 Task: In the  document insurance.txt Download file as 'Plain Text' Share this file with 'softage.1@softage.net' Insert the command  Viewing
Action: Mouse moved to (298, 309)
Screenshot: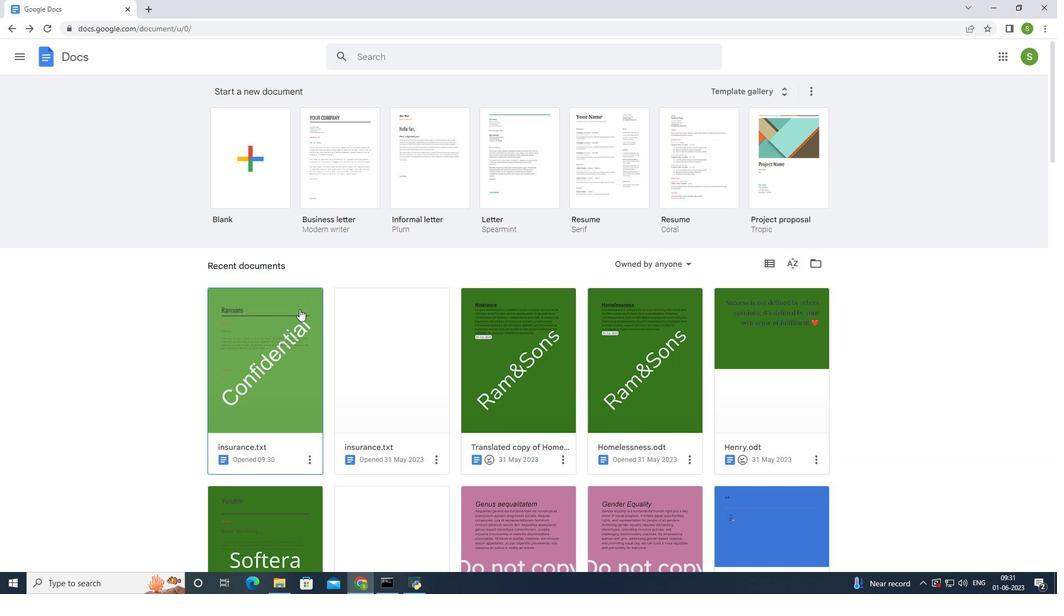 
Action: Mouse pressed left at (298, 309)
Screenshot: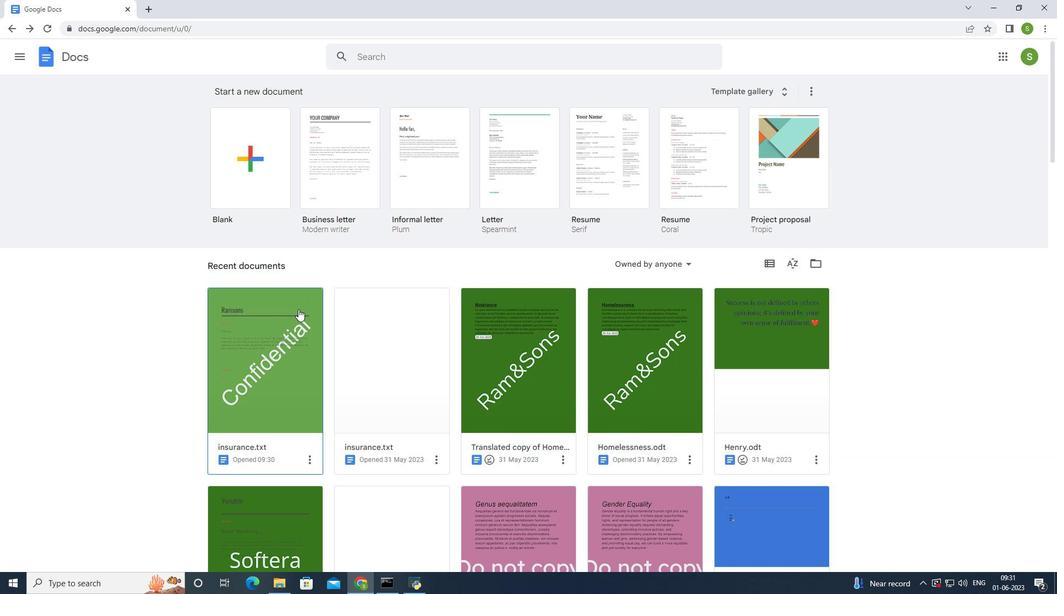 
Action: Mouse moved to (186, 63)
Screenshot: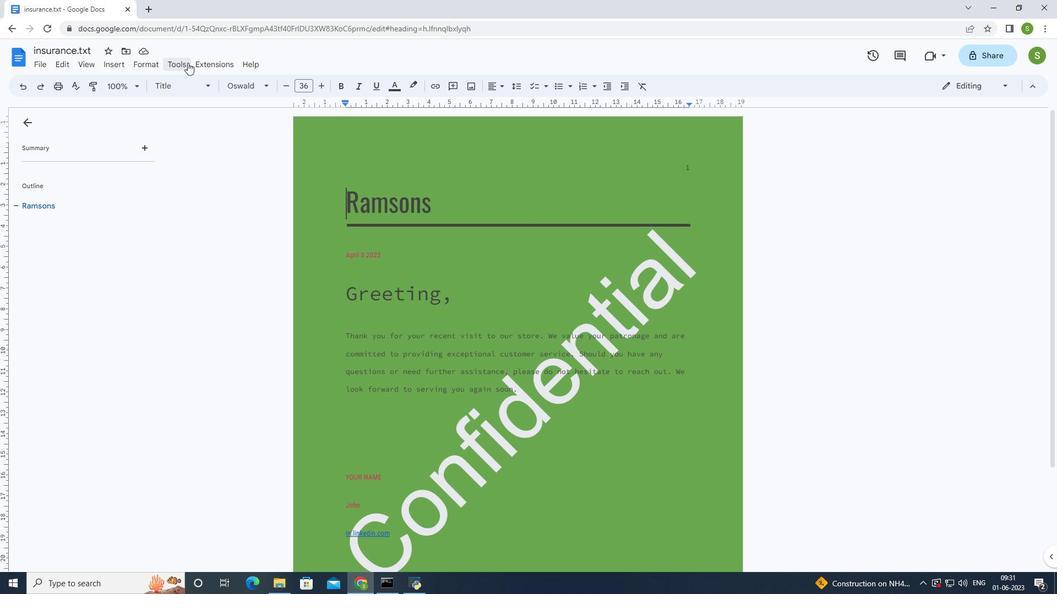 
Action: Mouse pressed left at (186, 63)
Screenshot: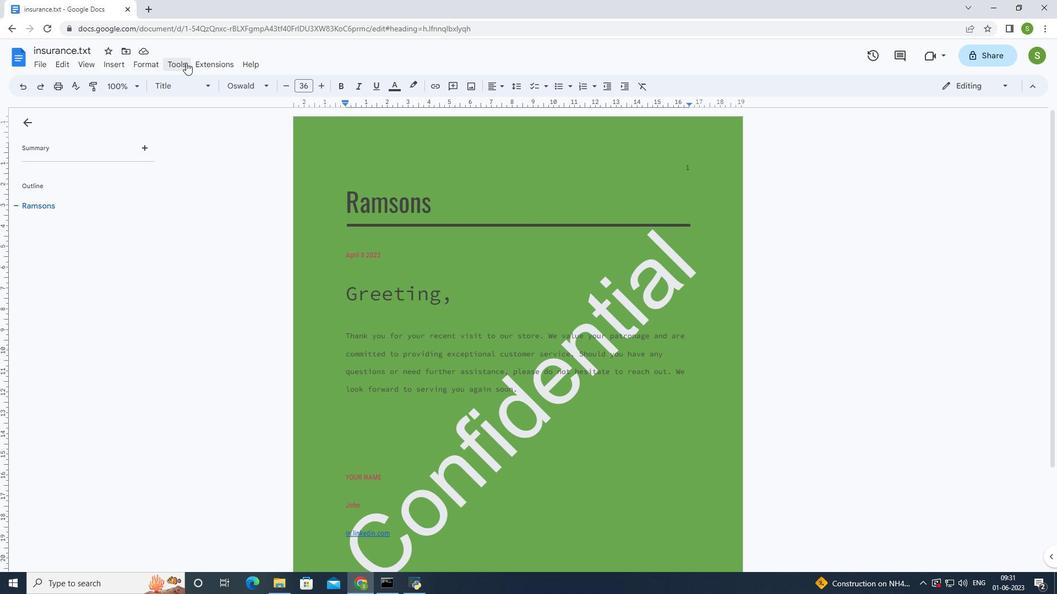 
Action: Mouse moved to (389, 273)
Screenshot: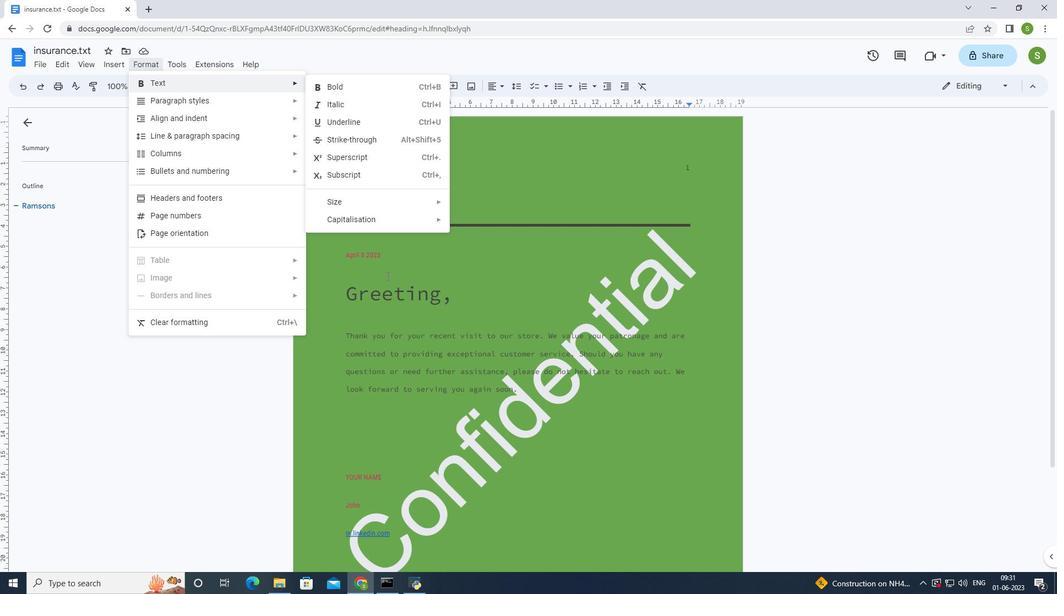 
Action: Mouse pressed left at (389, 273)
Screenshot: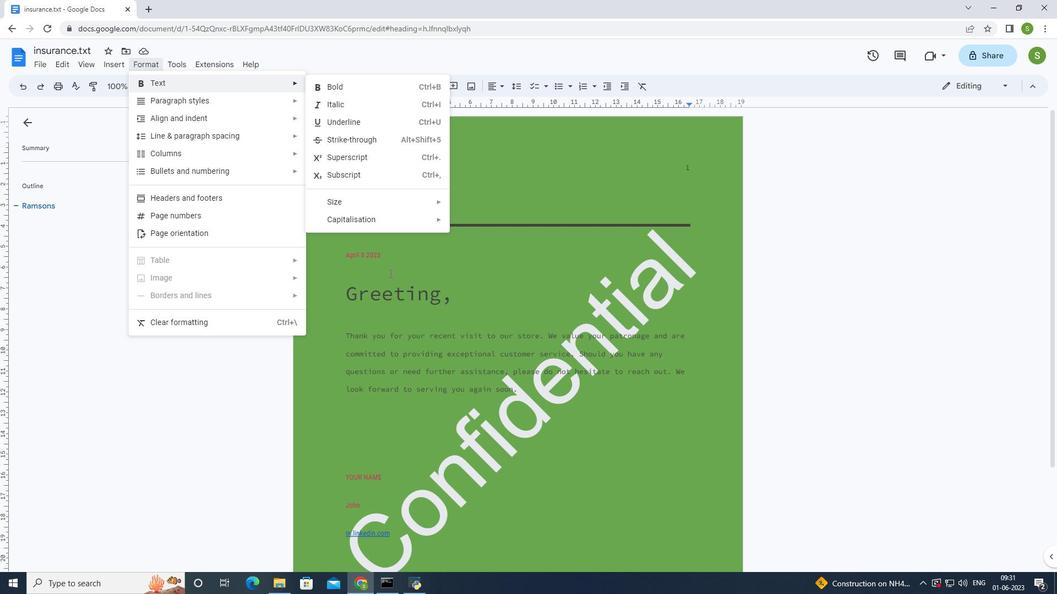 
Action: Mouse moved to (35, 61)
Screenshot: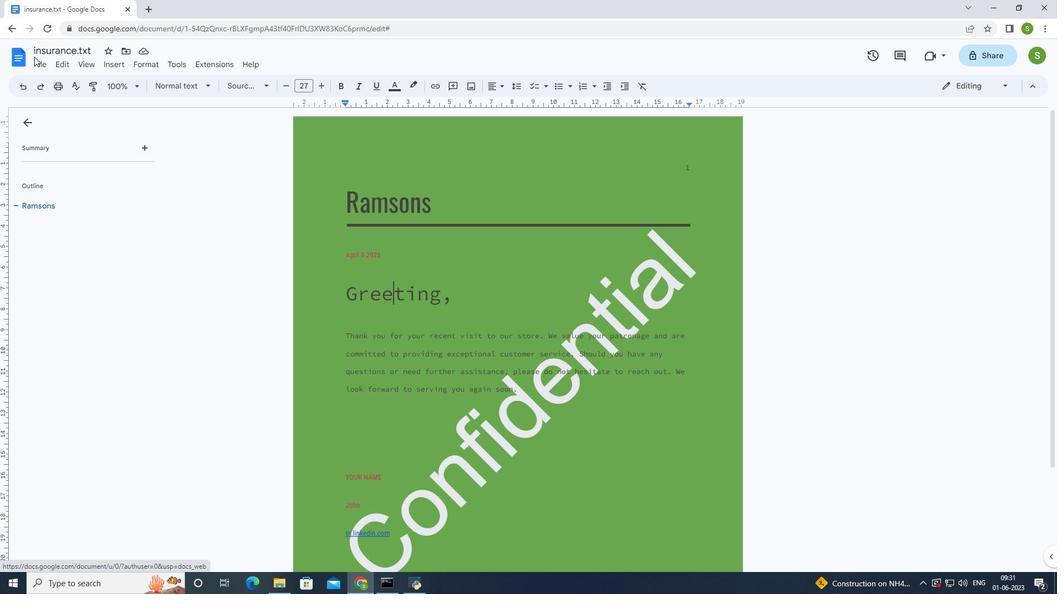 
Action: Mouse pressed left at (35, 61)
Screenshot: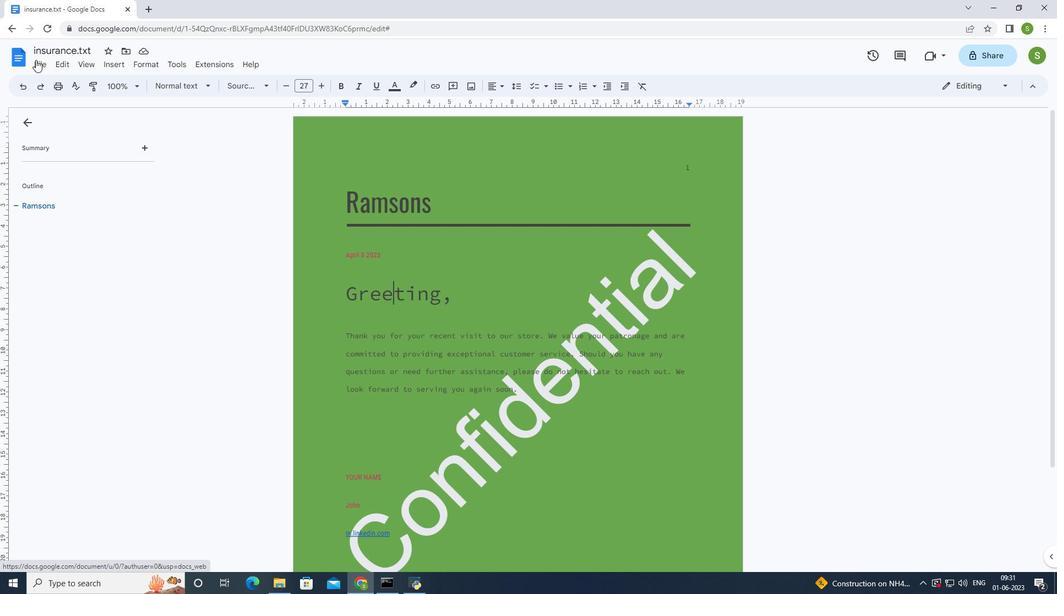 
Action: Mouse moved to (274, 251)
Screenshot: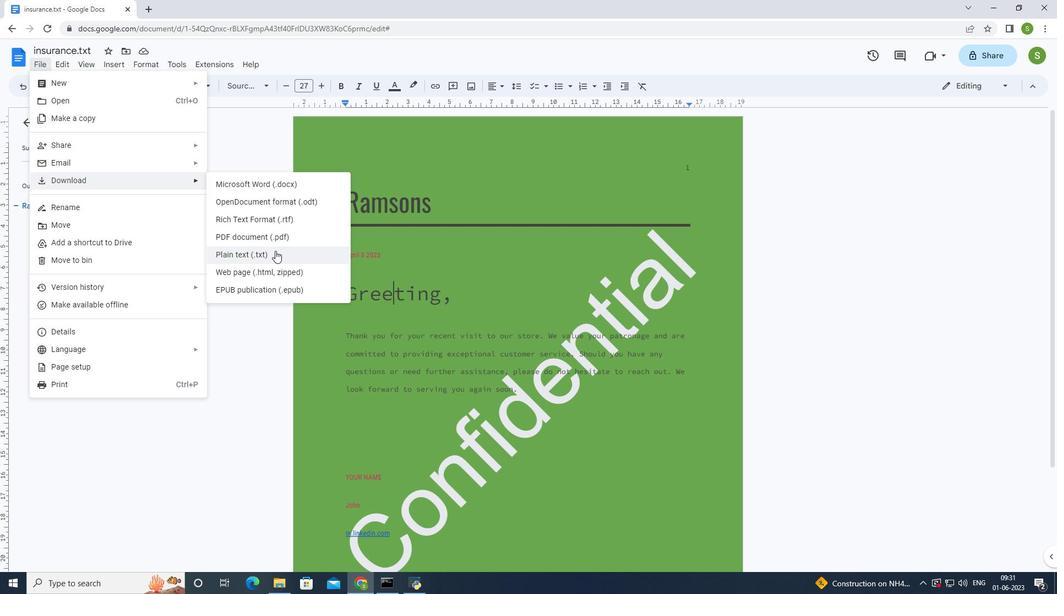 
Action: Mouse pressed left at (274, 251)
Screenshot: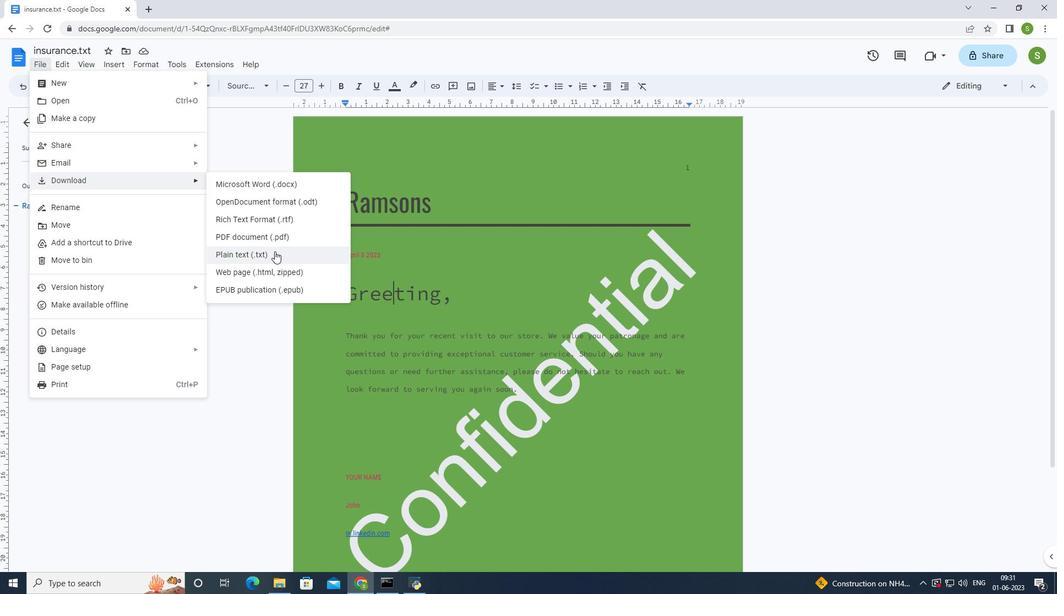 
Action: Mouse moved to (996, 62)
Screenshot: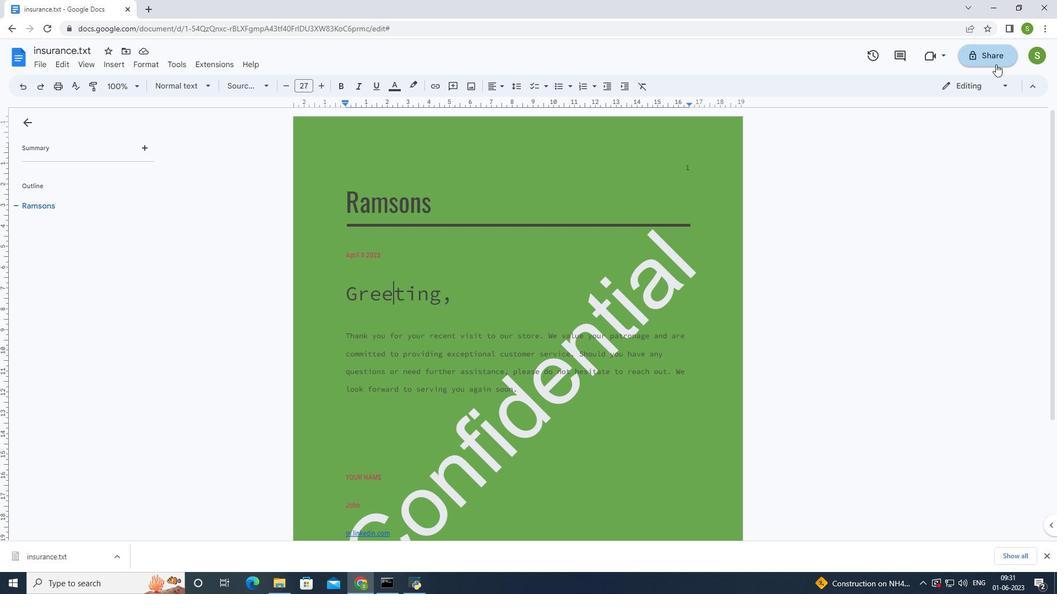 
Action: Mouse pressed left at (996, 62)
Screenshot: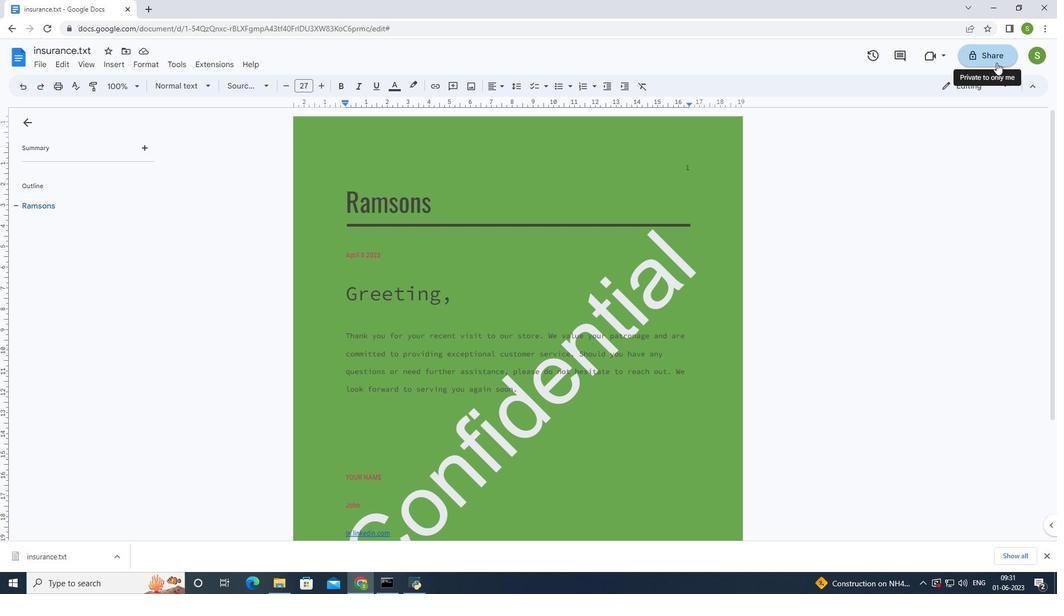
Action: Mouse moved to (500, 235)
Screenshot: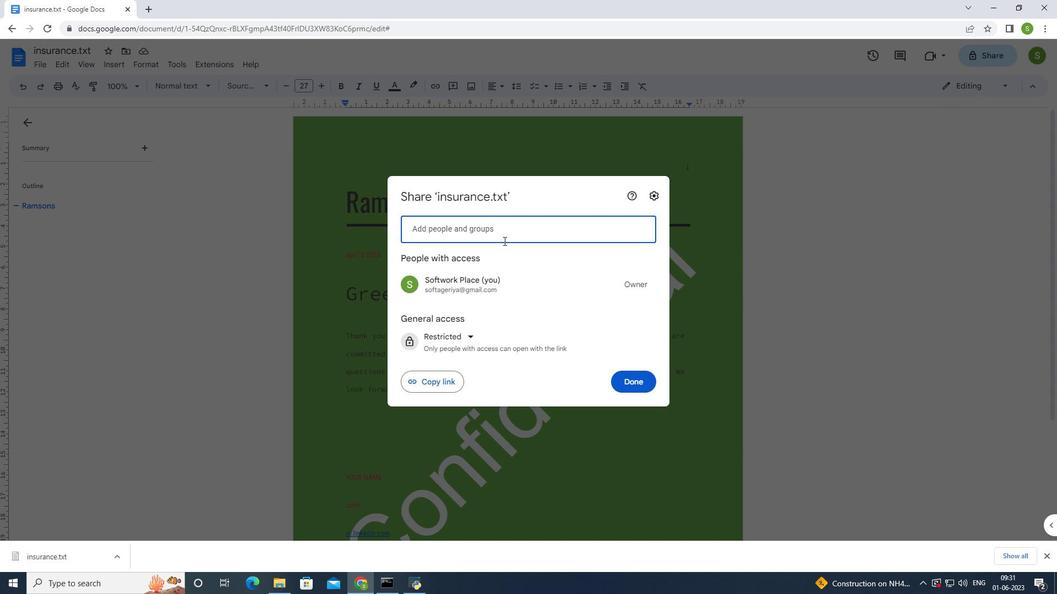 
Action: Mouse pressed left at (500, 235)
Screenshot: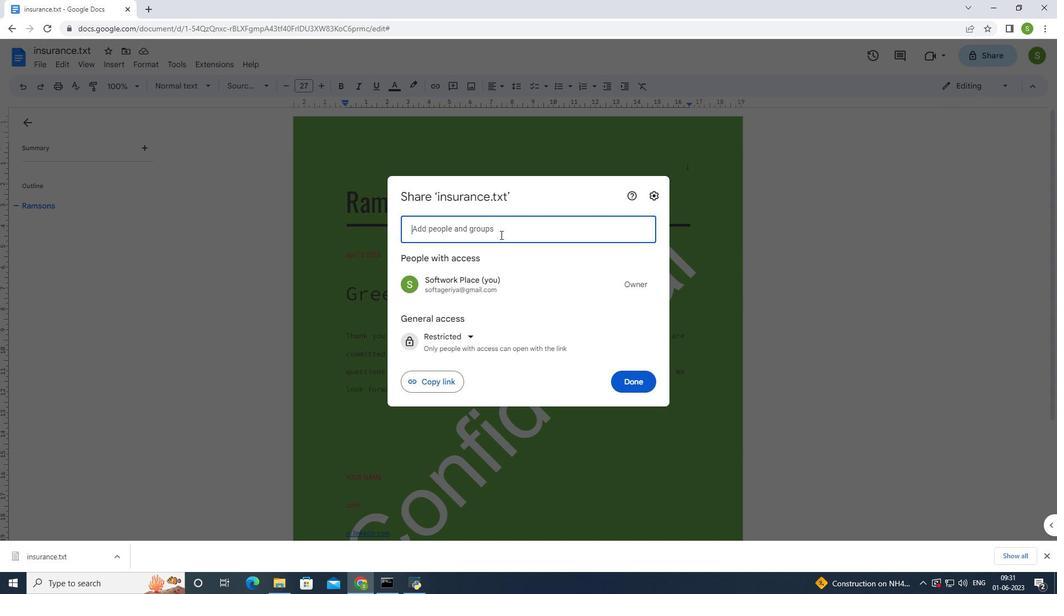 
Action: Mouse moved to (515, 237)
Screenshot: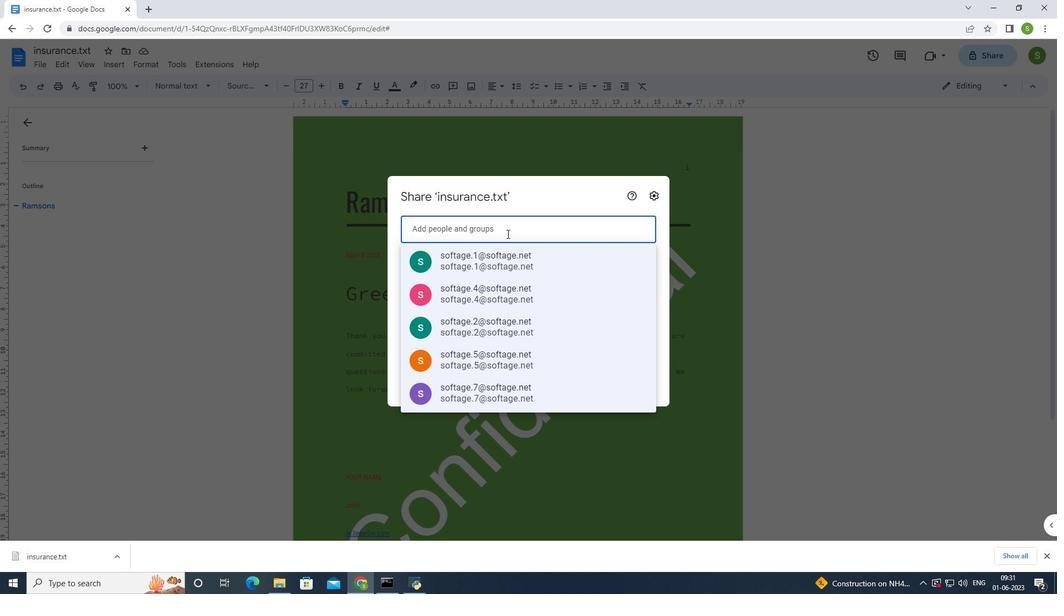 
Action: Key pressed softage.1<Key.shift>@softage.co<Key.backspace><Key.backspace>net<Key.enter>
Screenshot: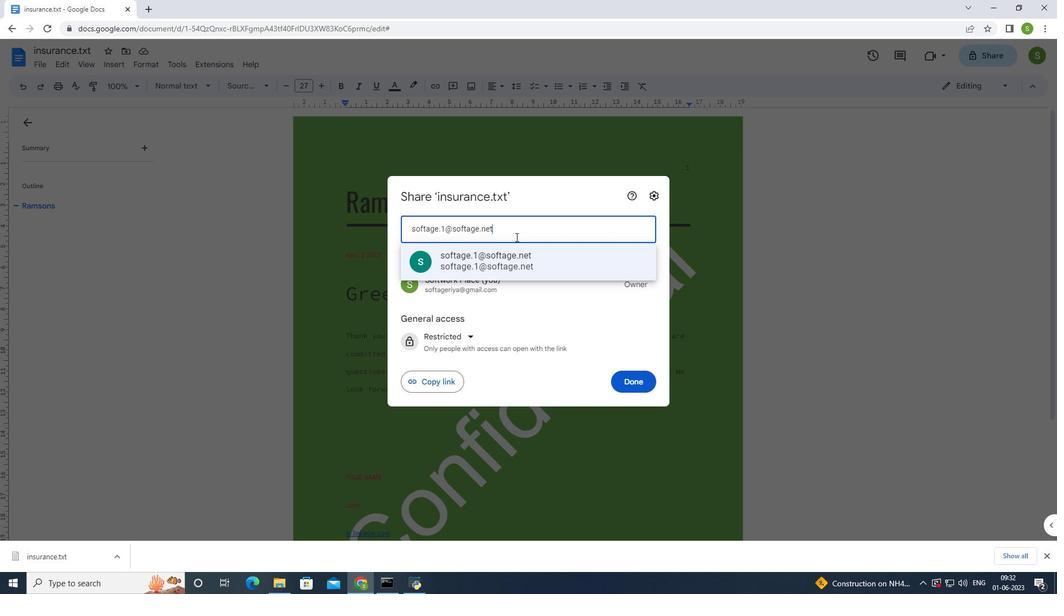 
Action: Mouse moved to (638, 373)
Screenshot: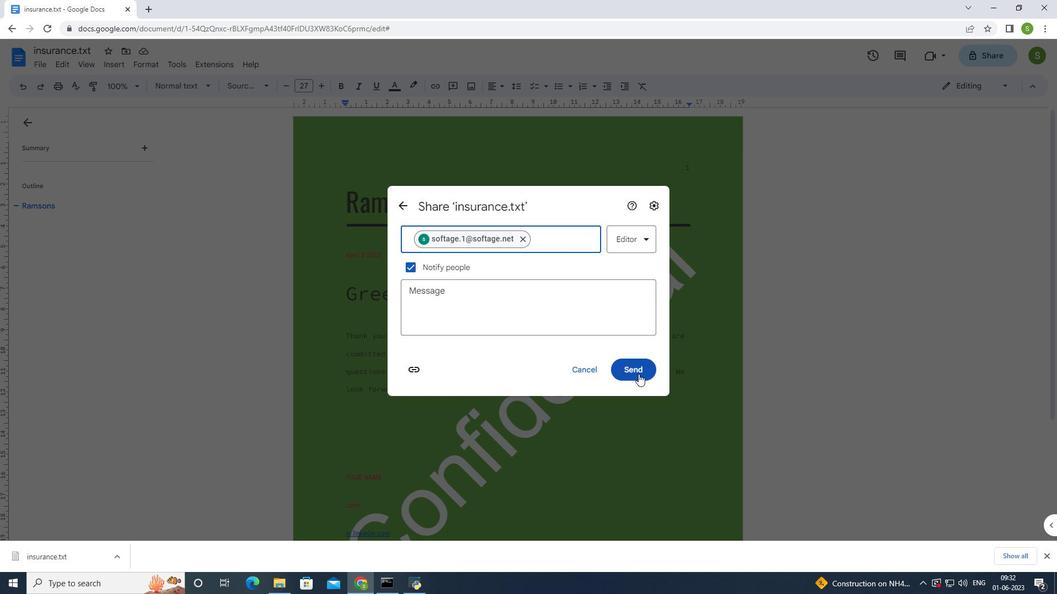 
Action: Mouse pressed left at (638, 373)
Screenshot: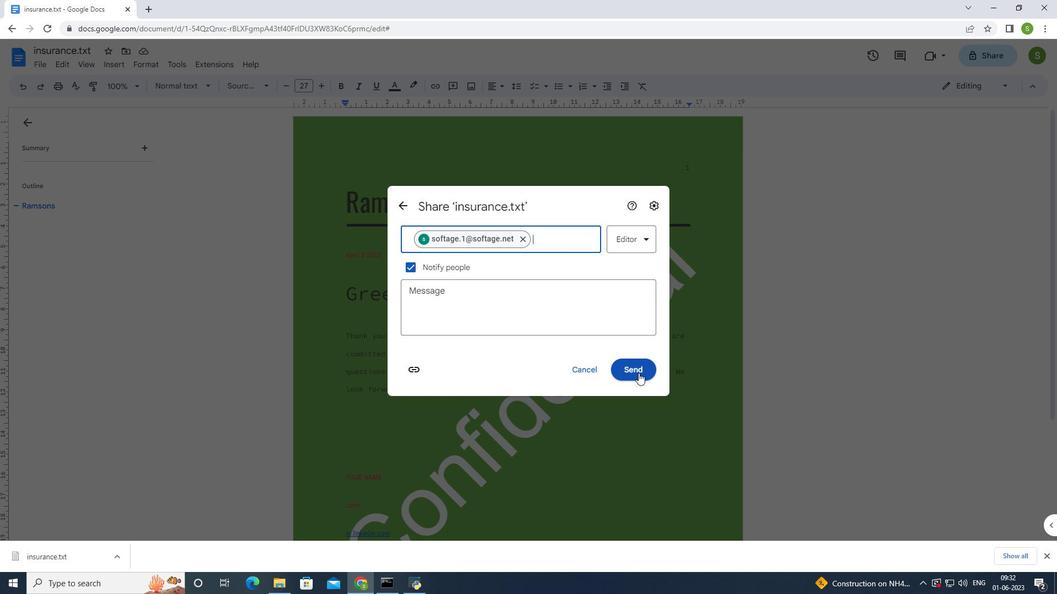 
Action: Mouse moved to (1001, 84)
Screenshot: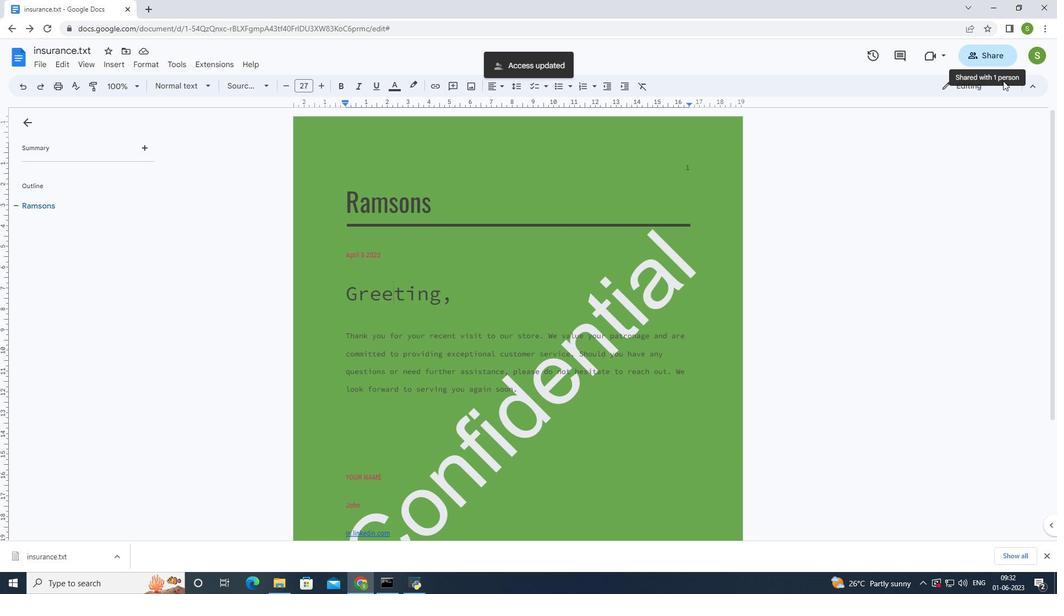 
Action: Mouse pressed left at (1001, 84)
Screenshot: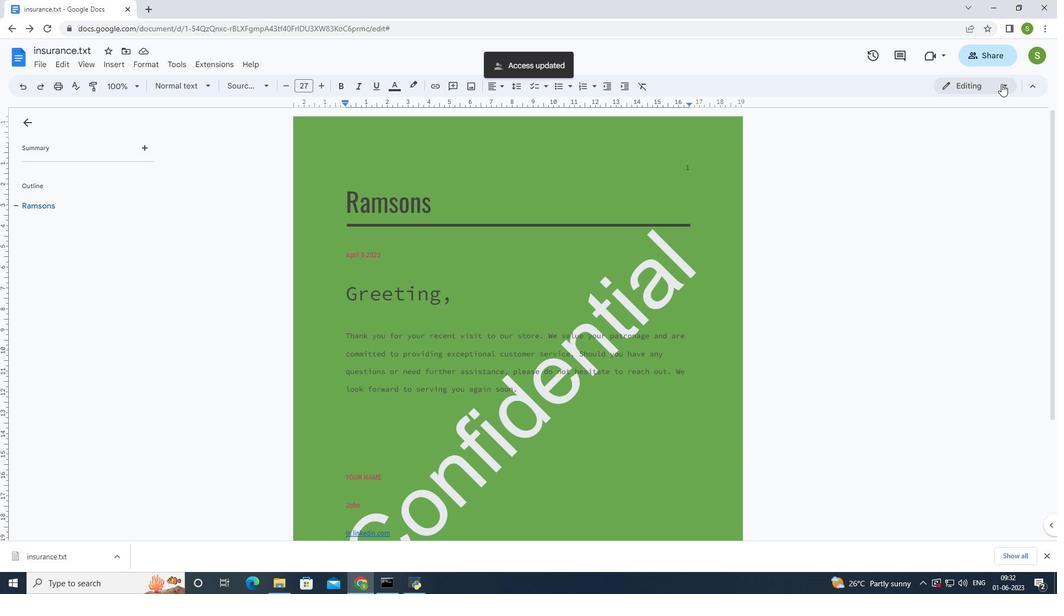 
Action: Mouse moved to (961, 165)
Screenshot: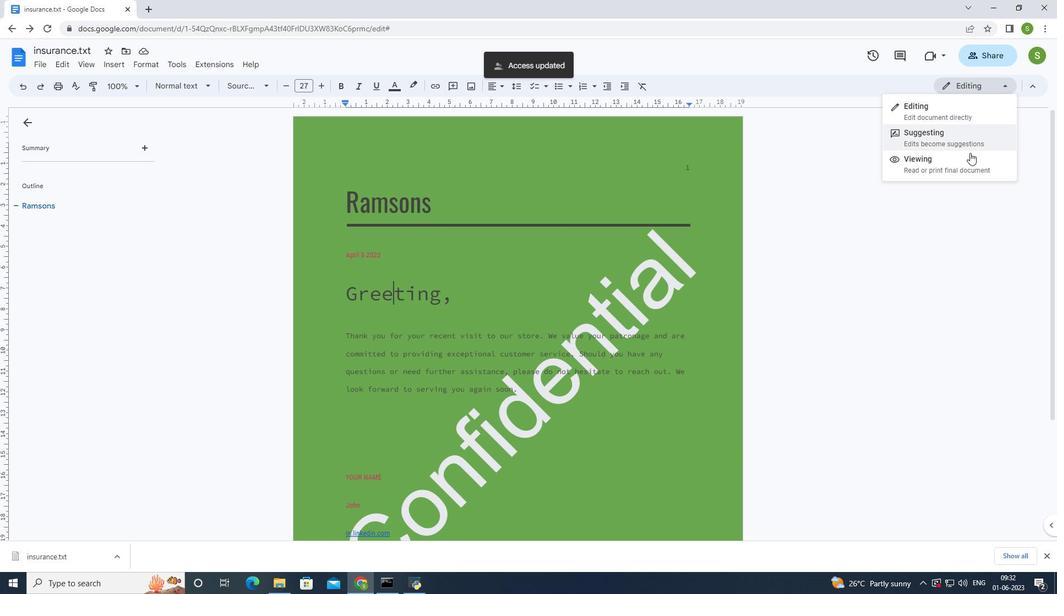 
Action: Mouse pressed left at (961, 165)
Screenshot: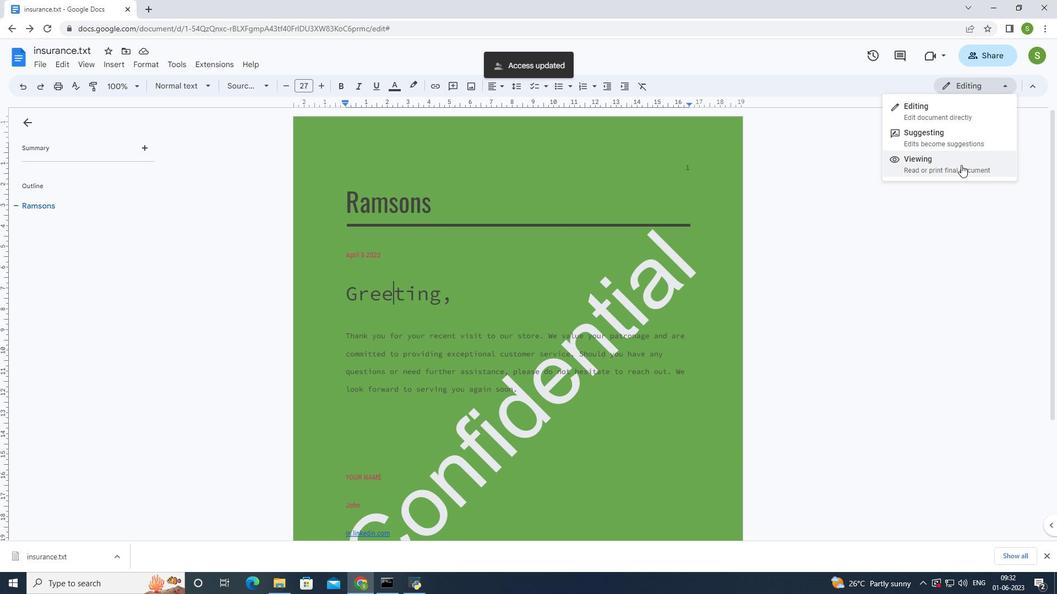 
Action: Mouse moved to (713, 200)
Screenshot: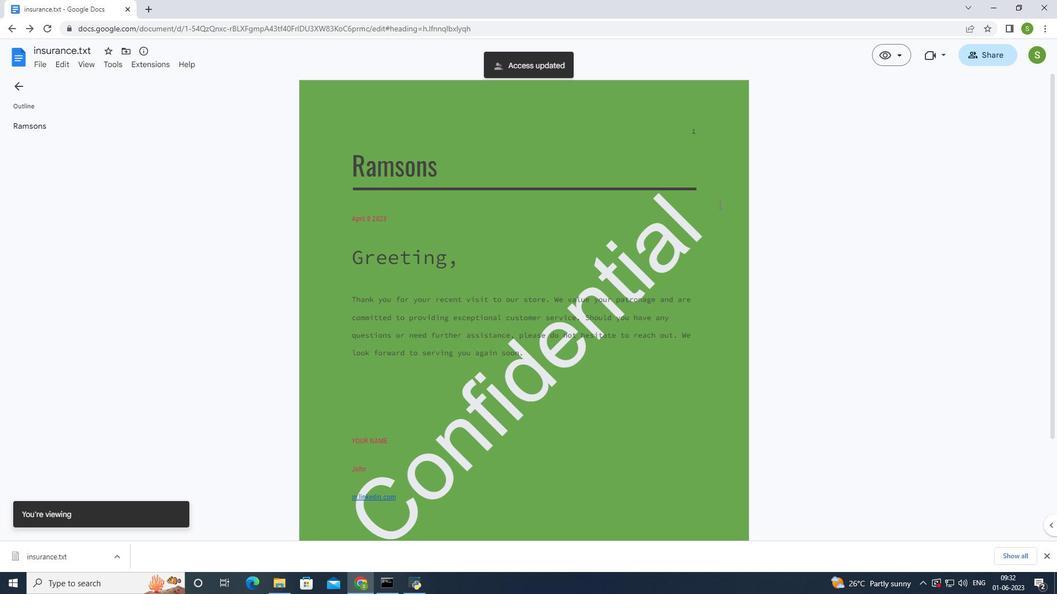 
Action: Mouse scrolled (713, 200) with delta (0, 0)
Screenshot: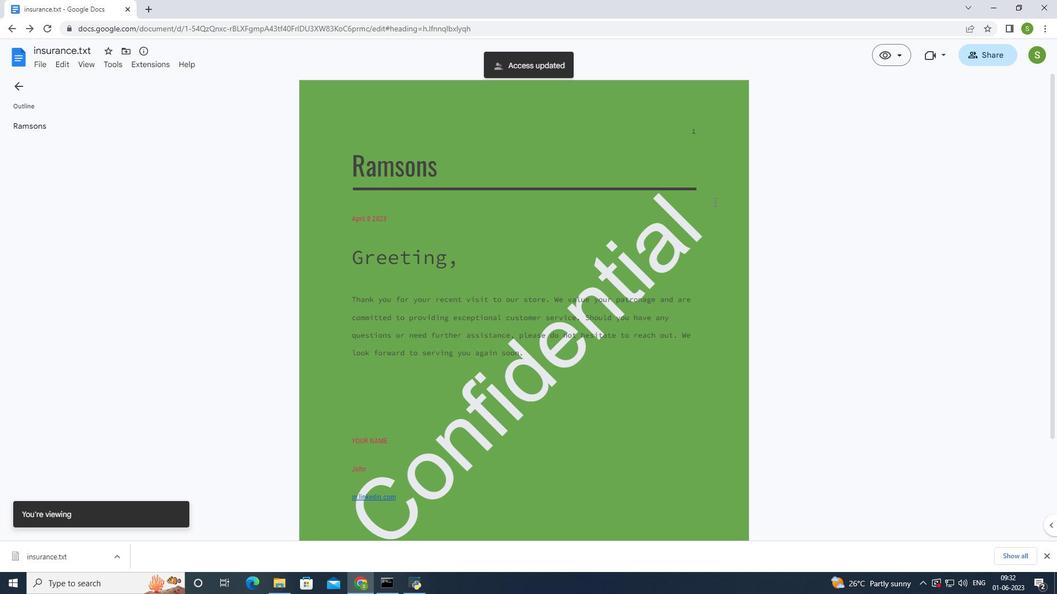 
Action: Mouse scrolled (713, 200) with delta (0, 0)
Screenshot: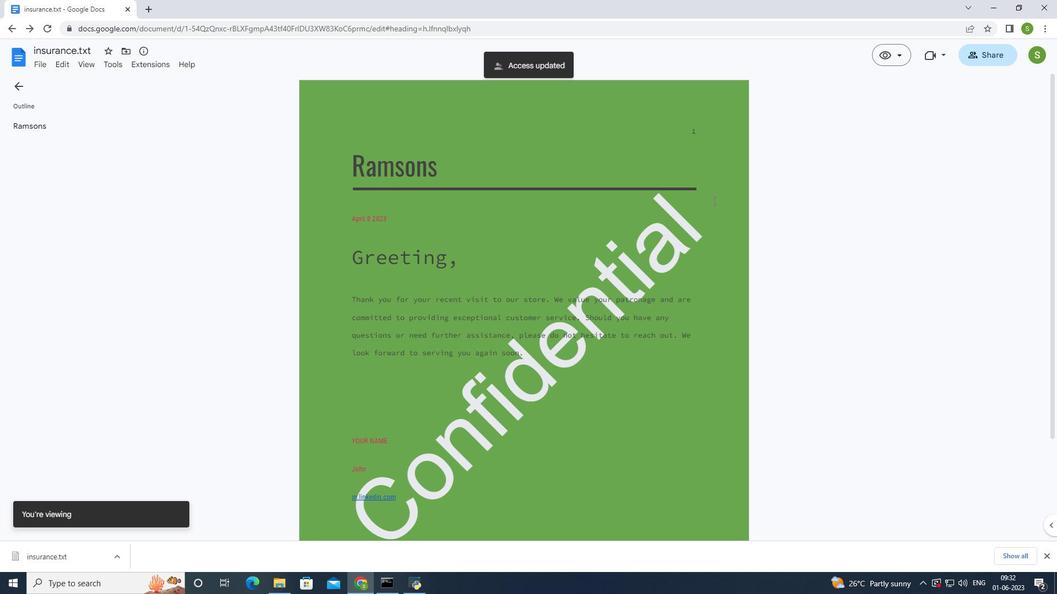 
Action: Mouse scrolled (713, 200) with delta (0, 0)
Screenshot: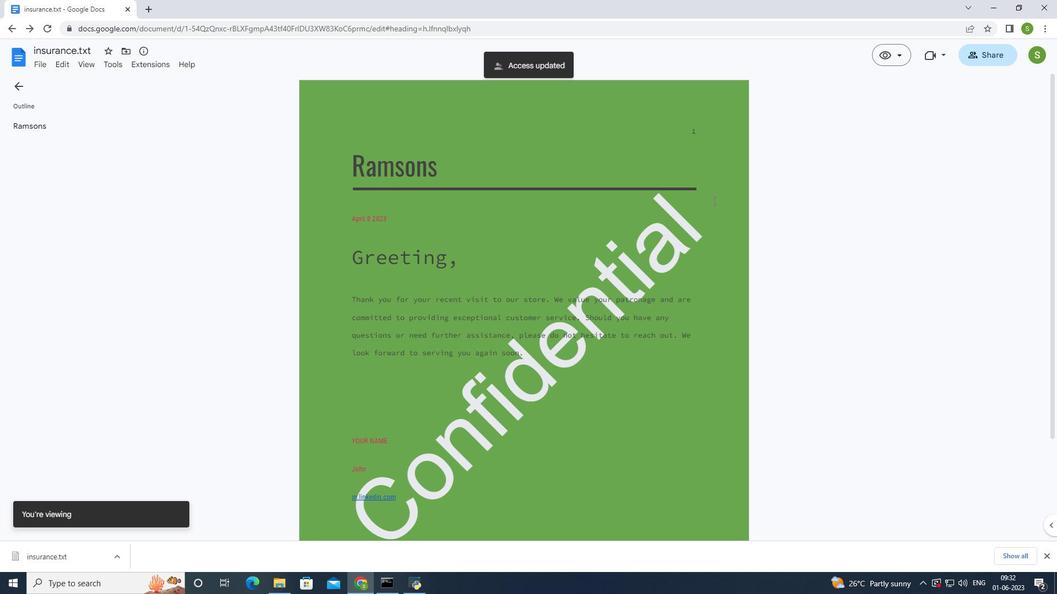 
Action: Mouse scrolled (713, 200) with delta (0, 0)
Screenshot: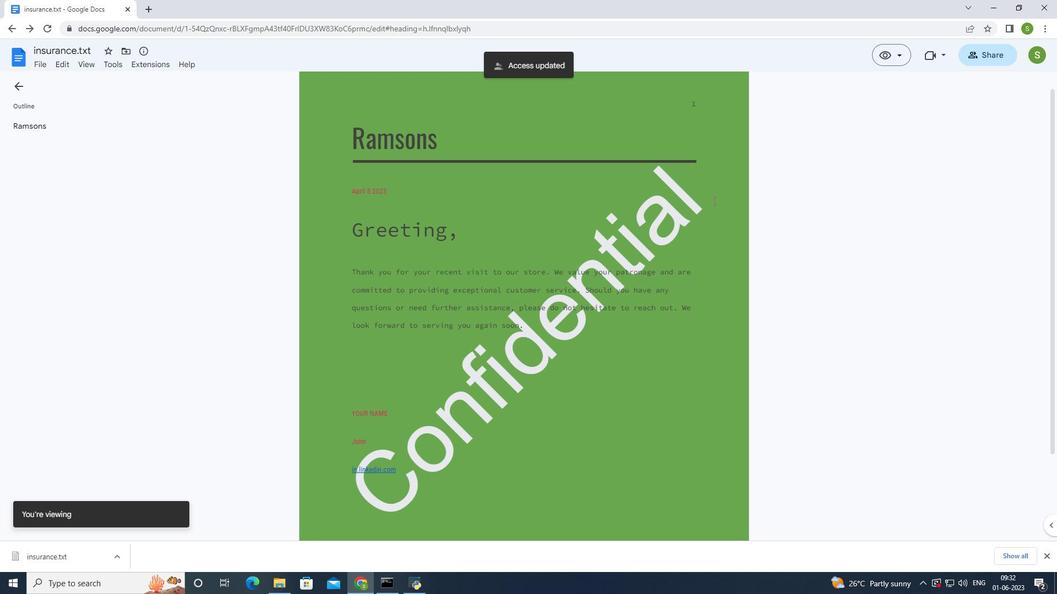 
Action: Mouse scrolled (713, 200) with delta (0, 0)
Screenshot: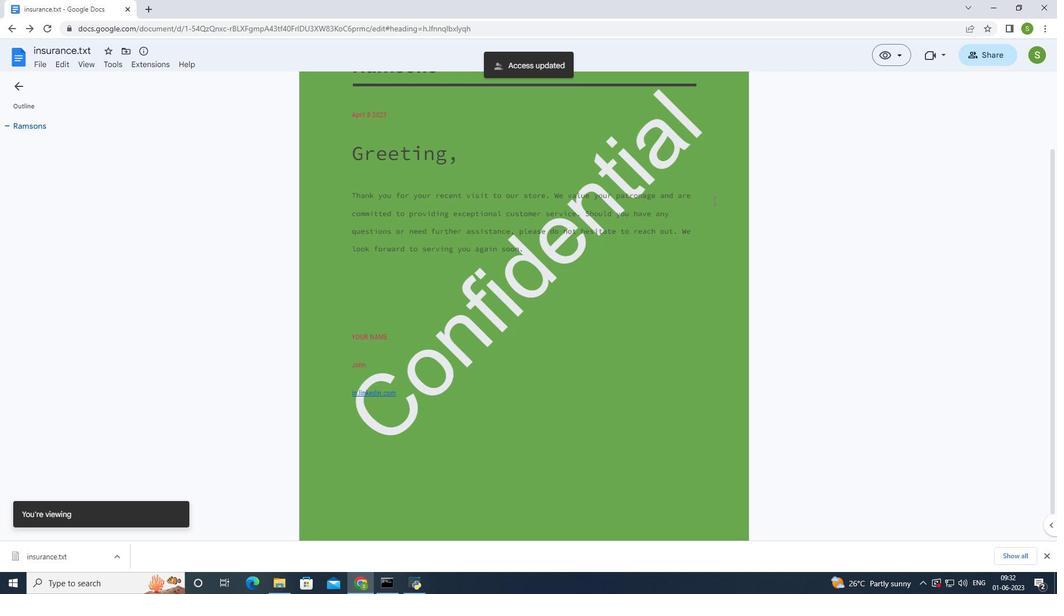 
Action: Mouse moved to (713, 197)
Screenshot: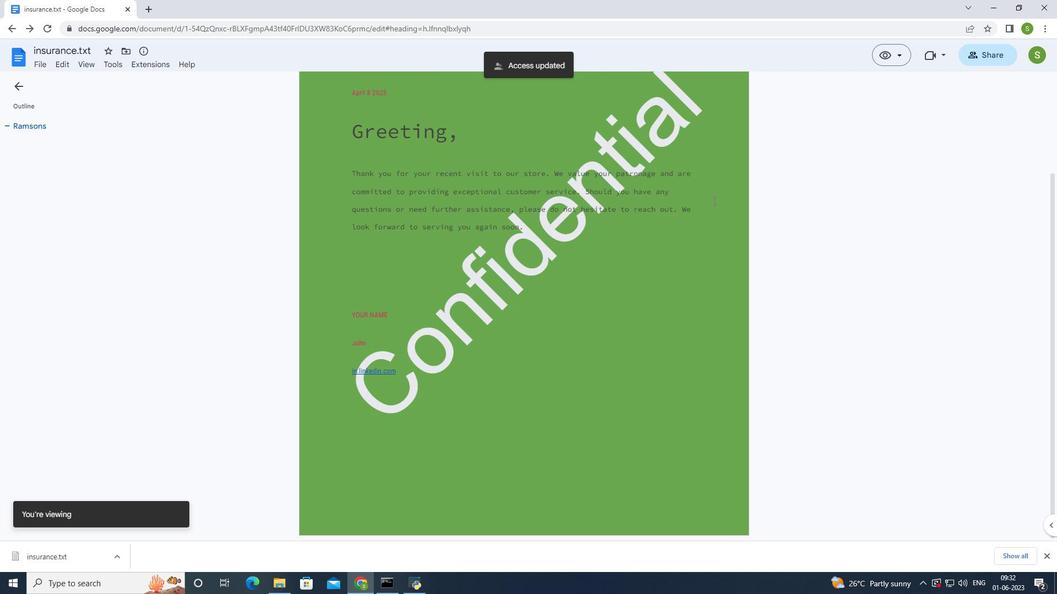 
Action: Mouse scrolled (713, 196) with delta (0, 0)
Screenshot: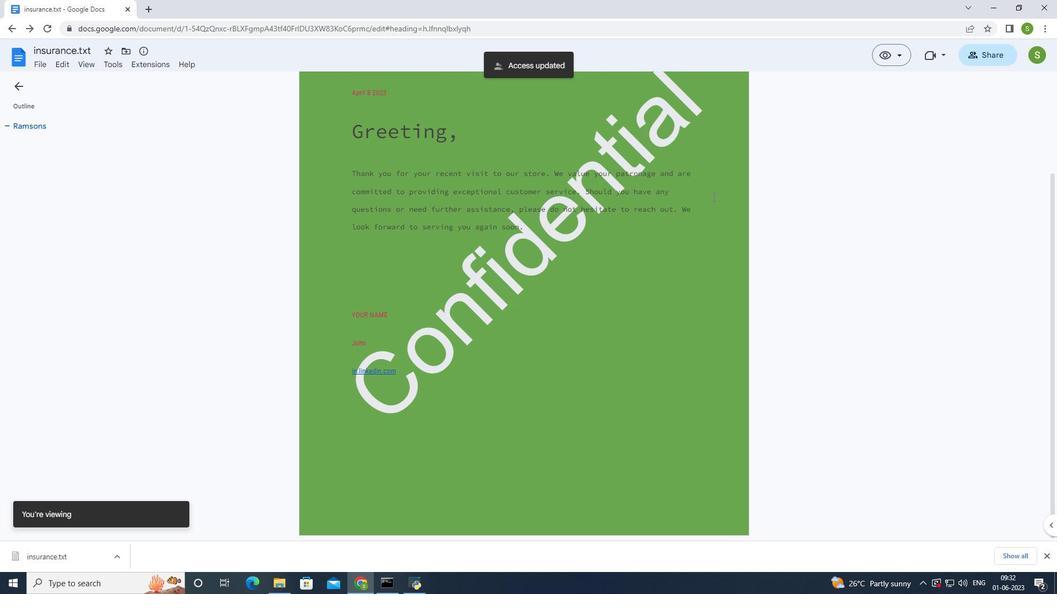 
Action: Mouse moved to (713, 196)
Screenshot: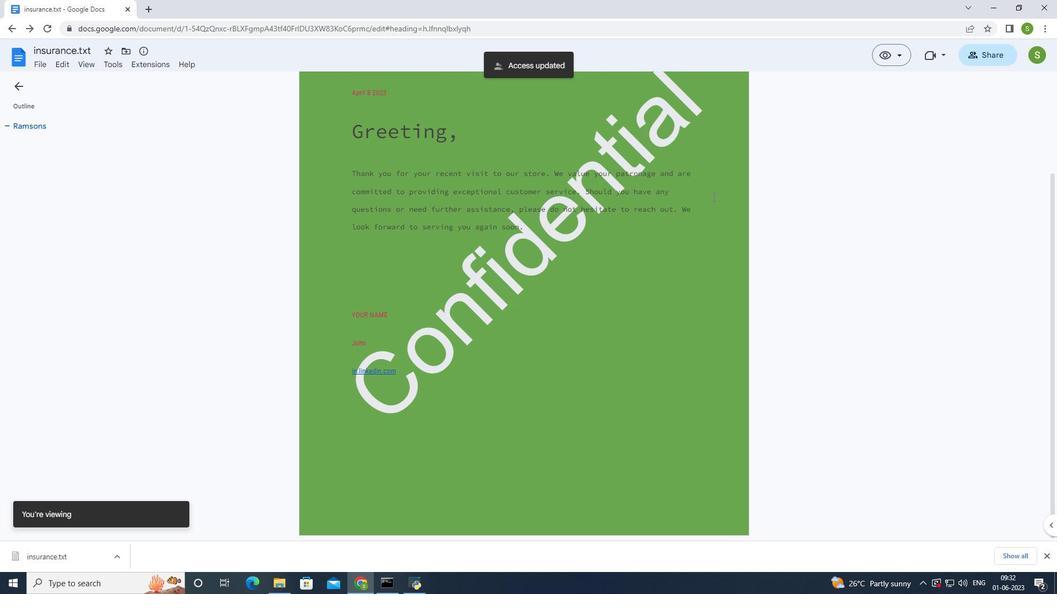 
Action: Mouse scrolled (713, 196) with delta (0, 0)
Screenshot: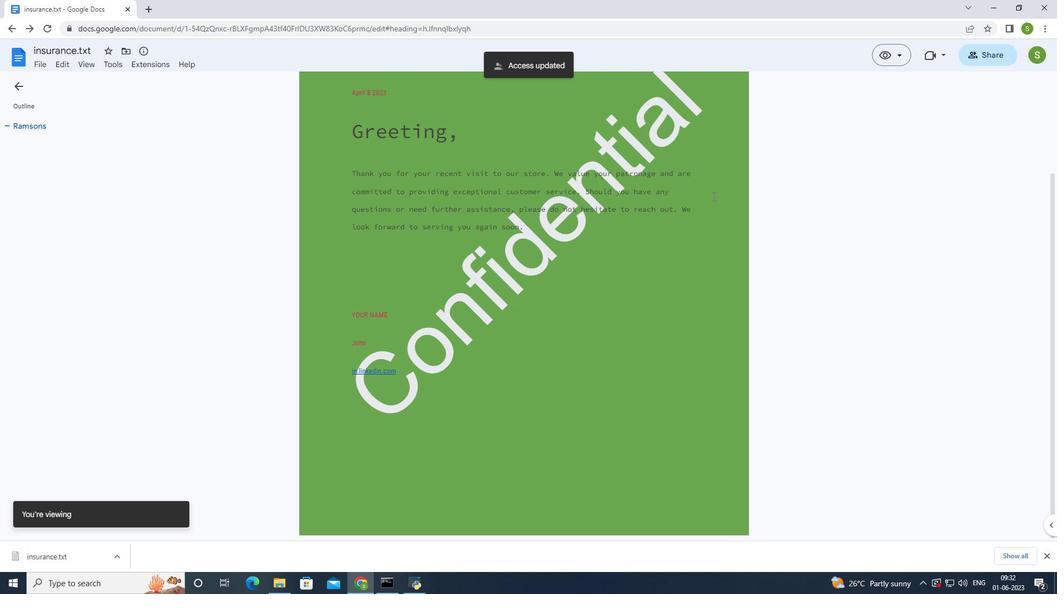 
Action: Mouse moved to (713, 192)
Screenshot: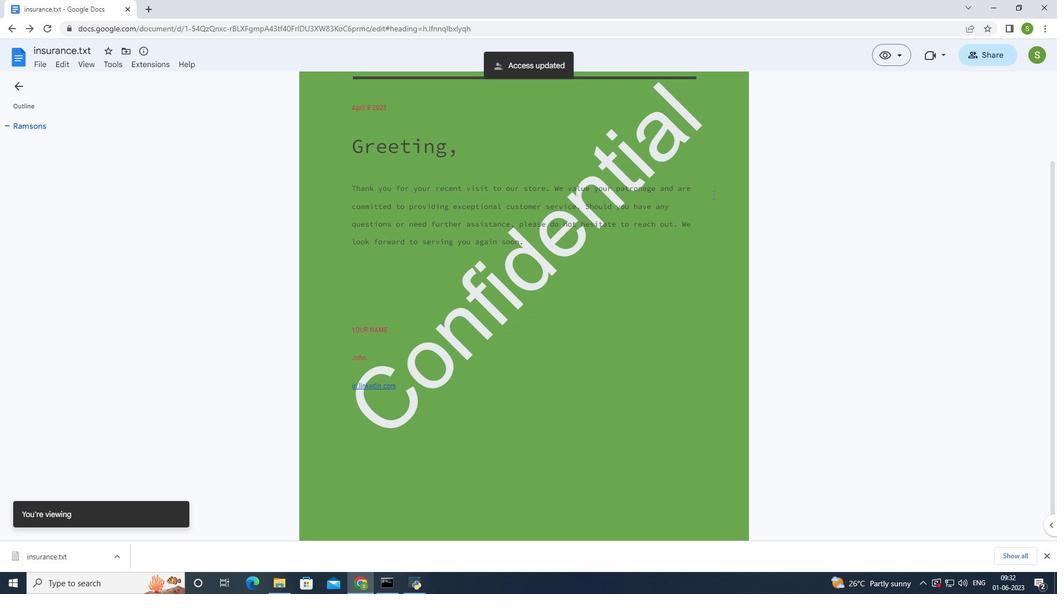 
Action: Mouse scrolled (713, 192) with delta (0, 0)
Screenshot: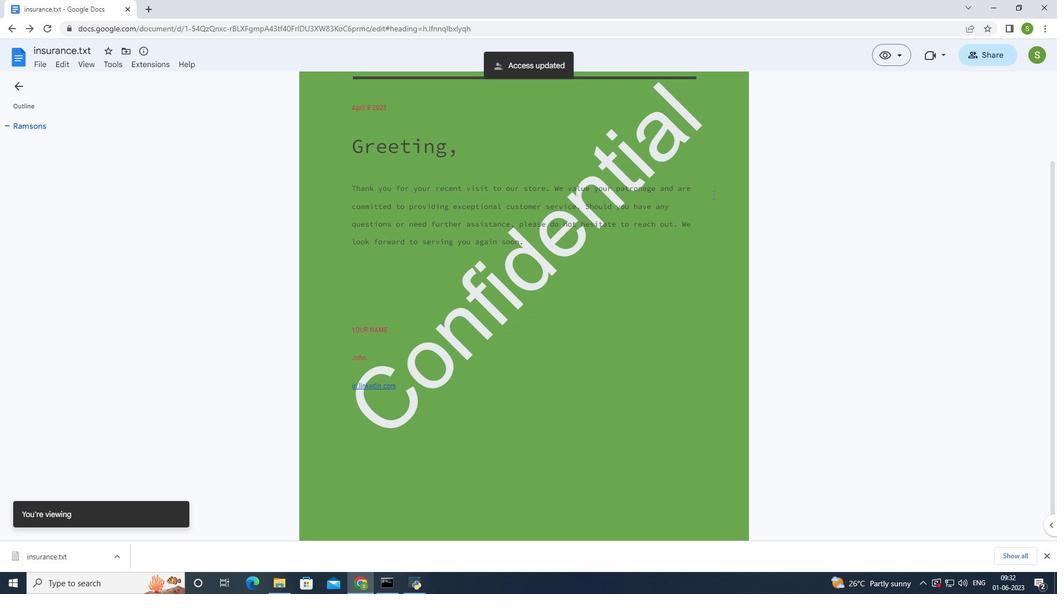 
Action: Mouse moved to (715, 183)
Screenshot: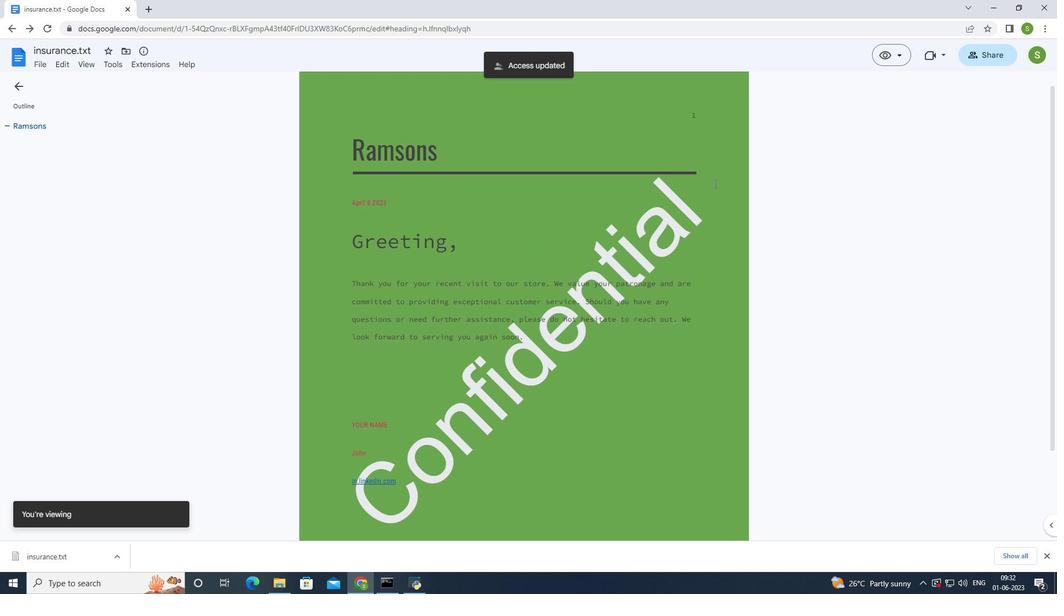 
